 Task: Look for townhouses.
Action: Mouse moved to (766, 67)
Screenshot: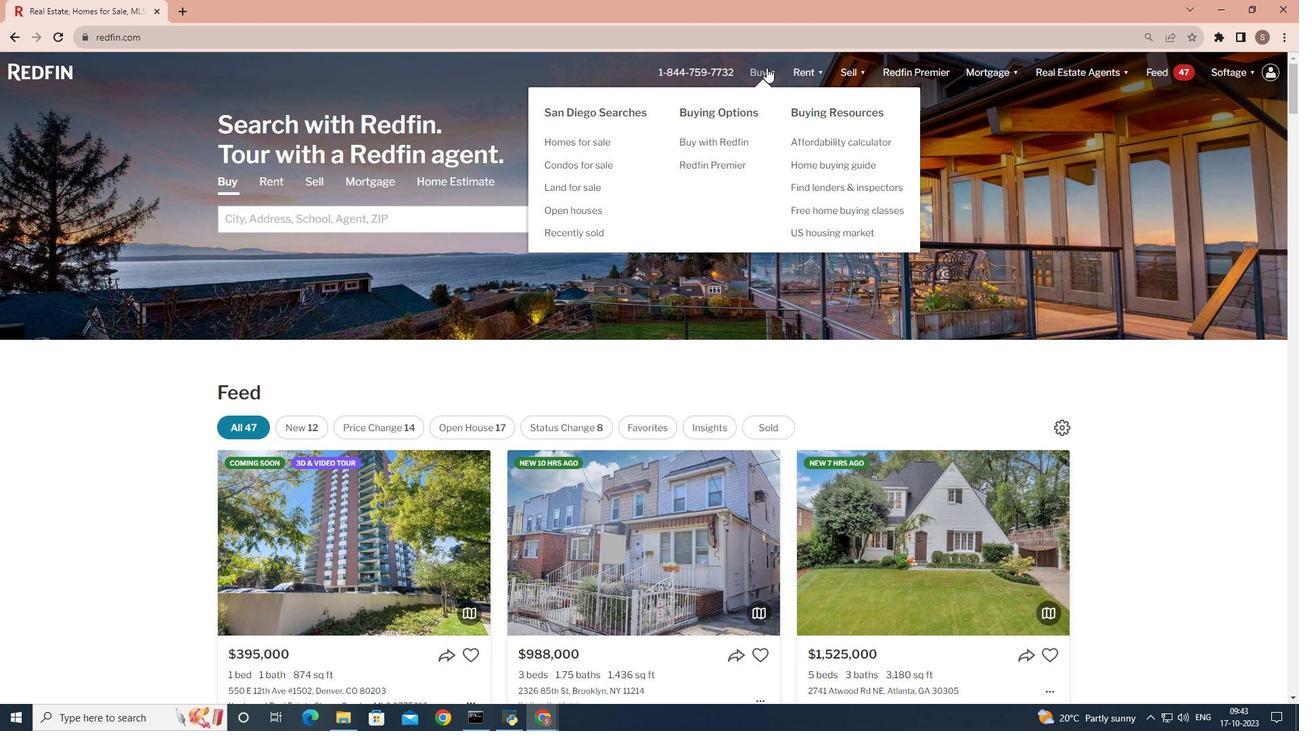 
Action: Mouse pressed left at (766, 67)
Screenshot: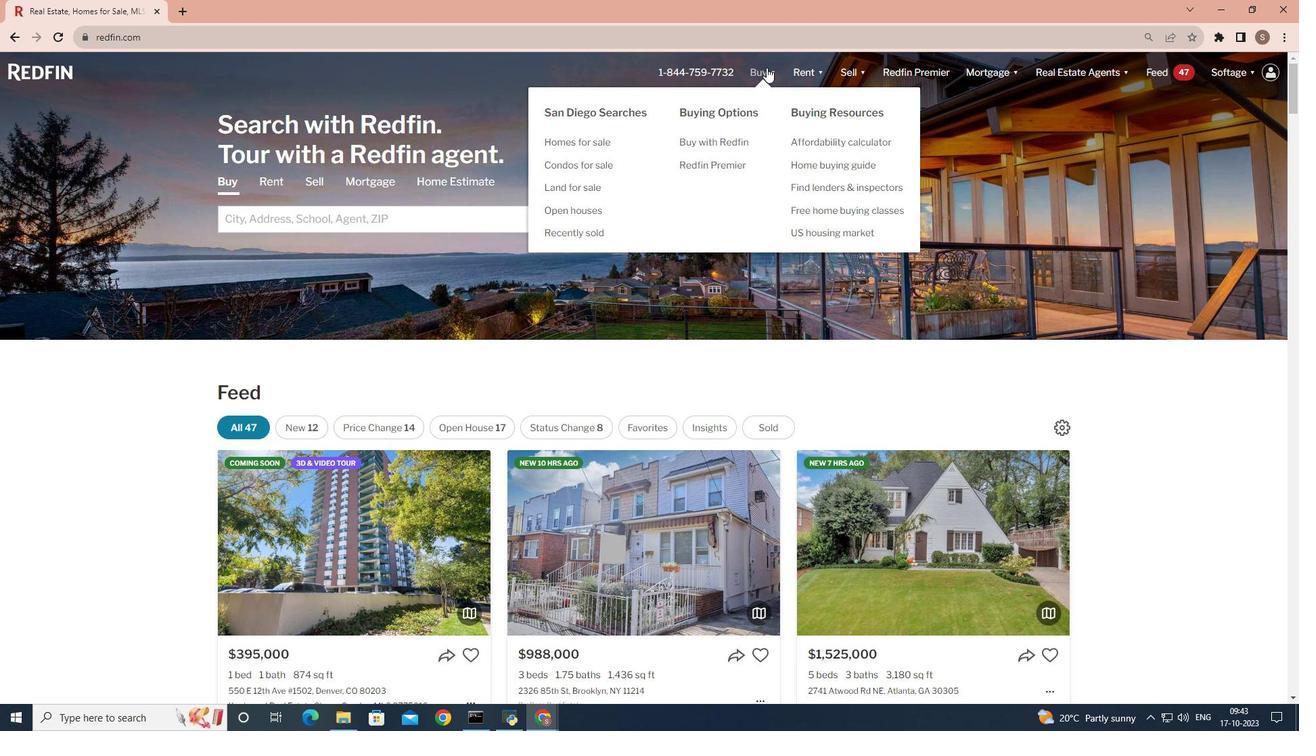 
Action: Mouse moved to (398, 277)
Screenshot: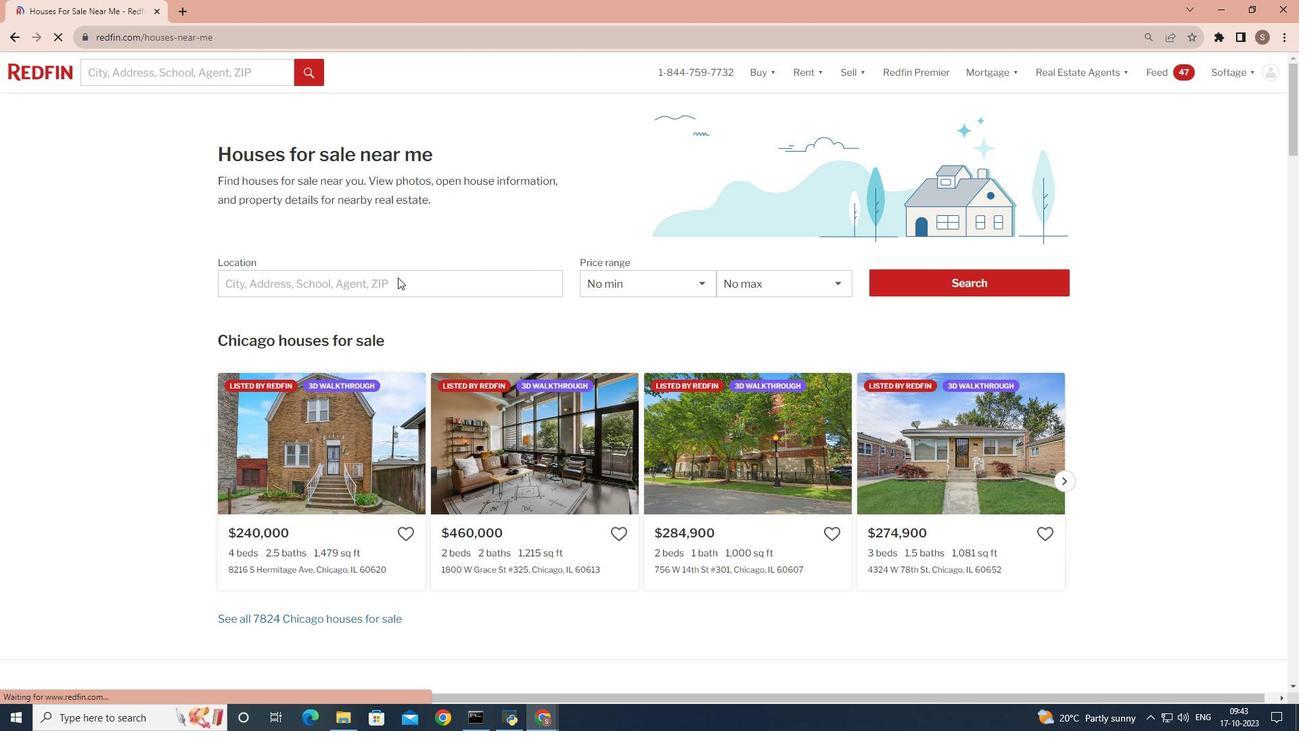 
Action: Mouse pressed left at (398, 277)
Screenshot: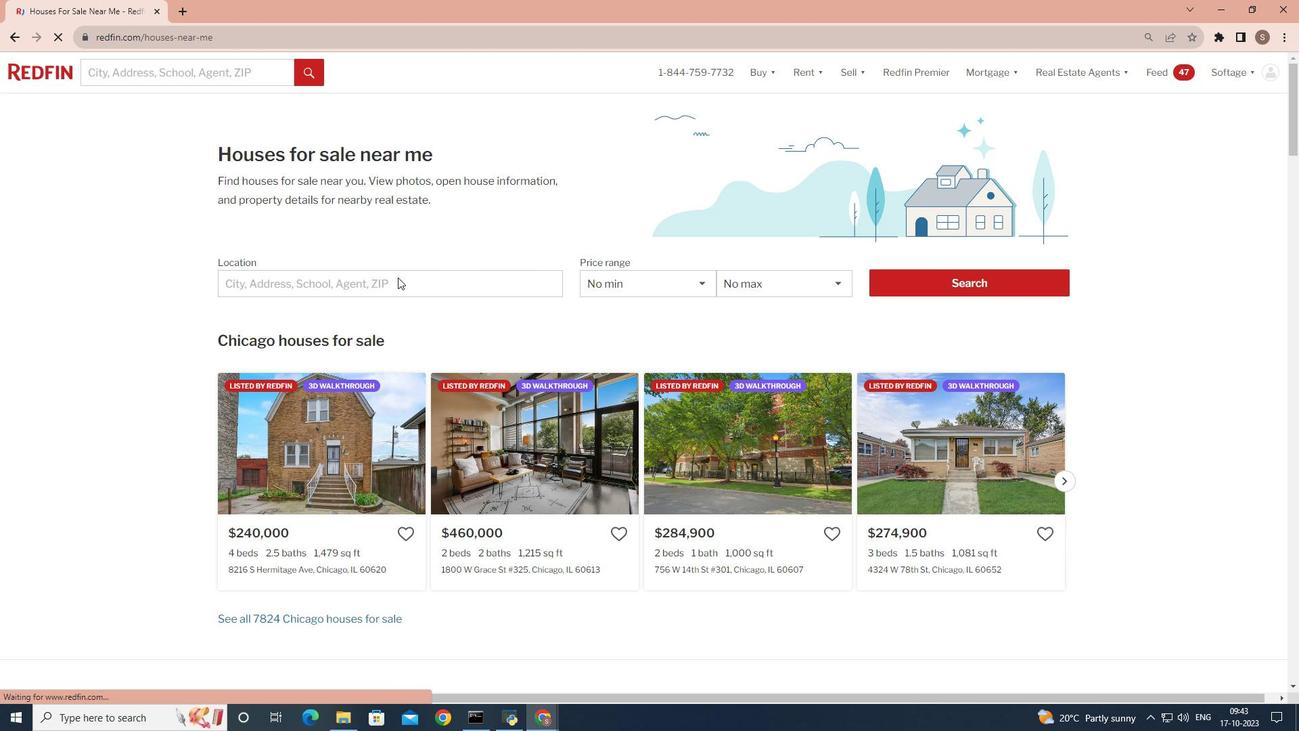 
Action: Mouse moved to (391, 280)
Screenshot: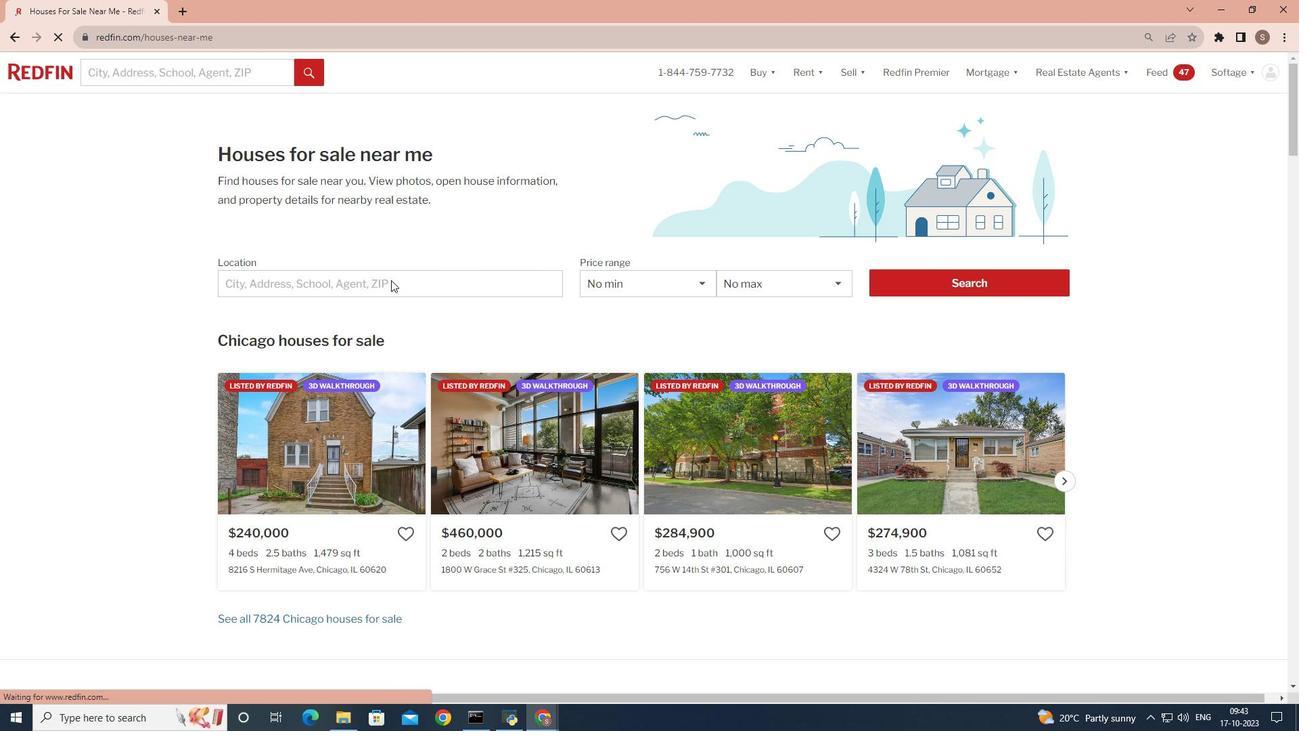 
Action: Mouse pressed left at (391, 280)
Screenshot: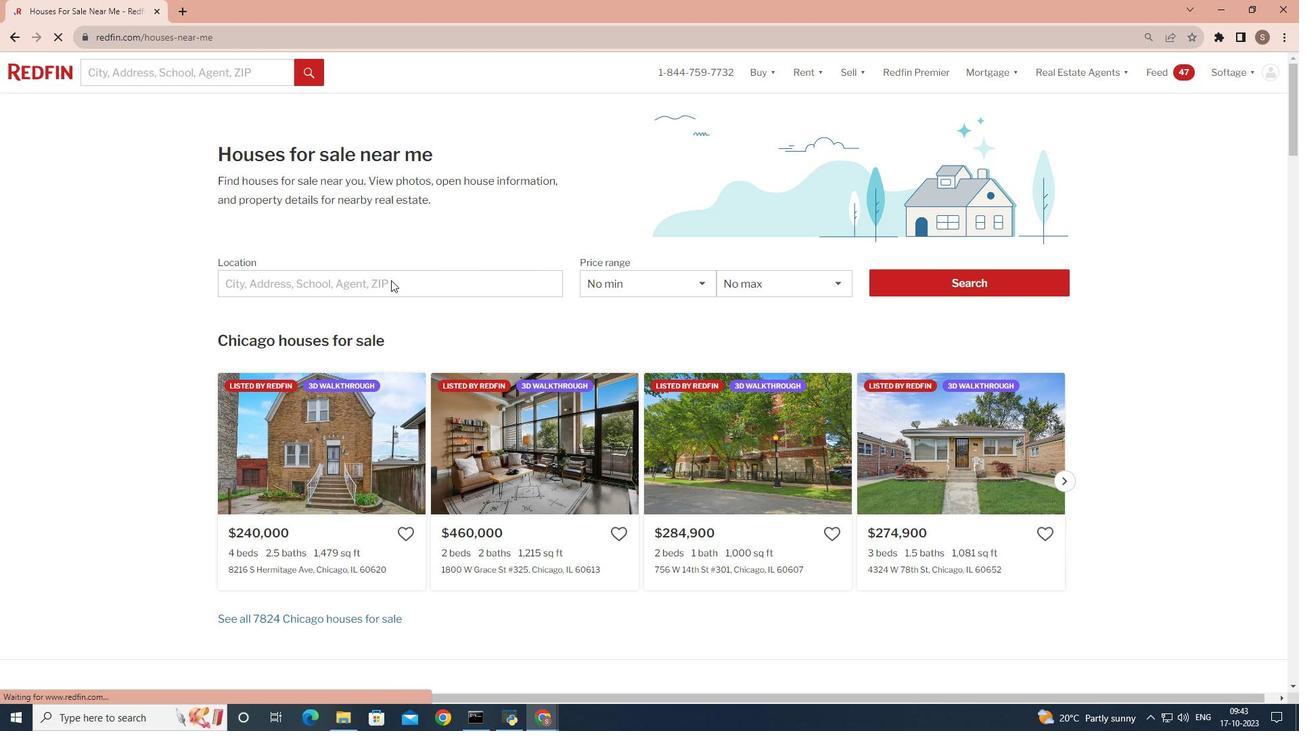 
Action: Mouse moved to (364, 289)
Screenshot: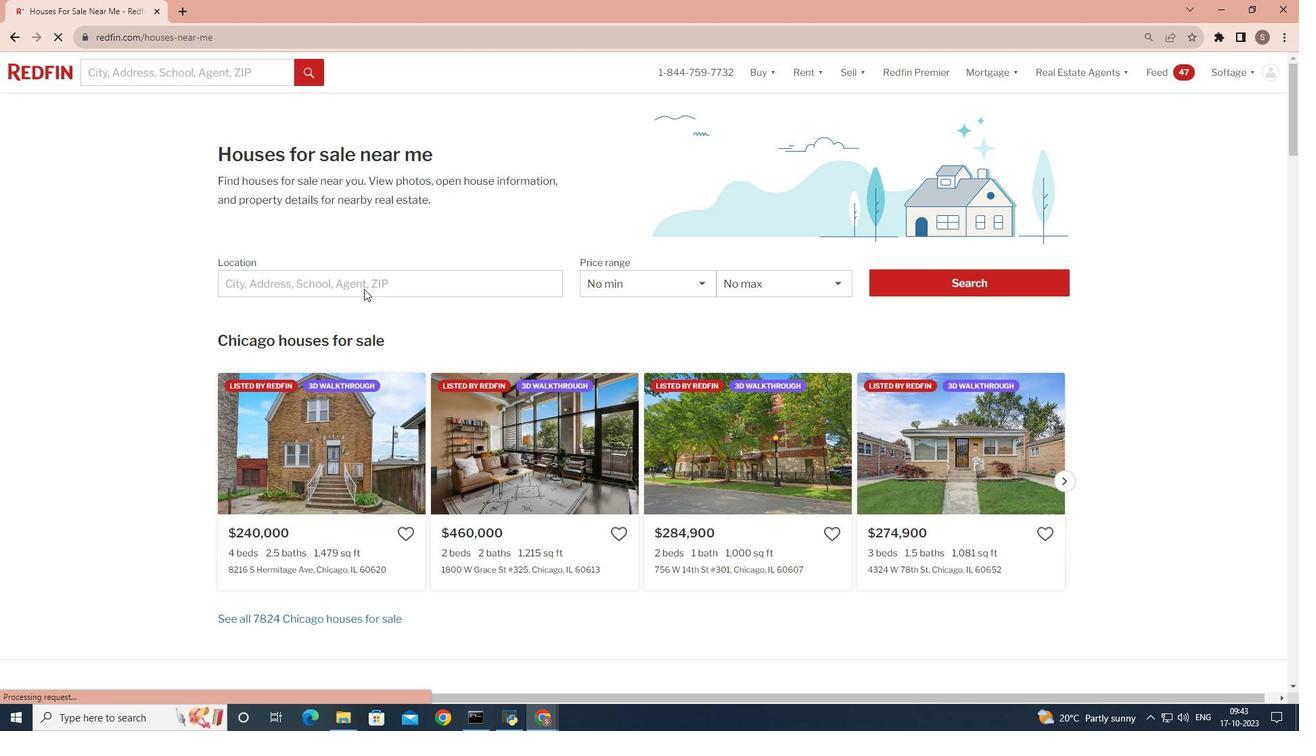 
Action: Mouse pressed left at (364, 289)
Screenshot: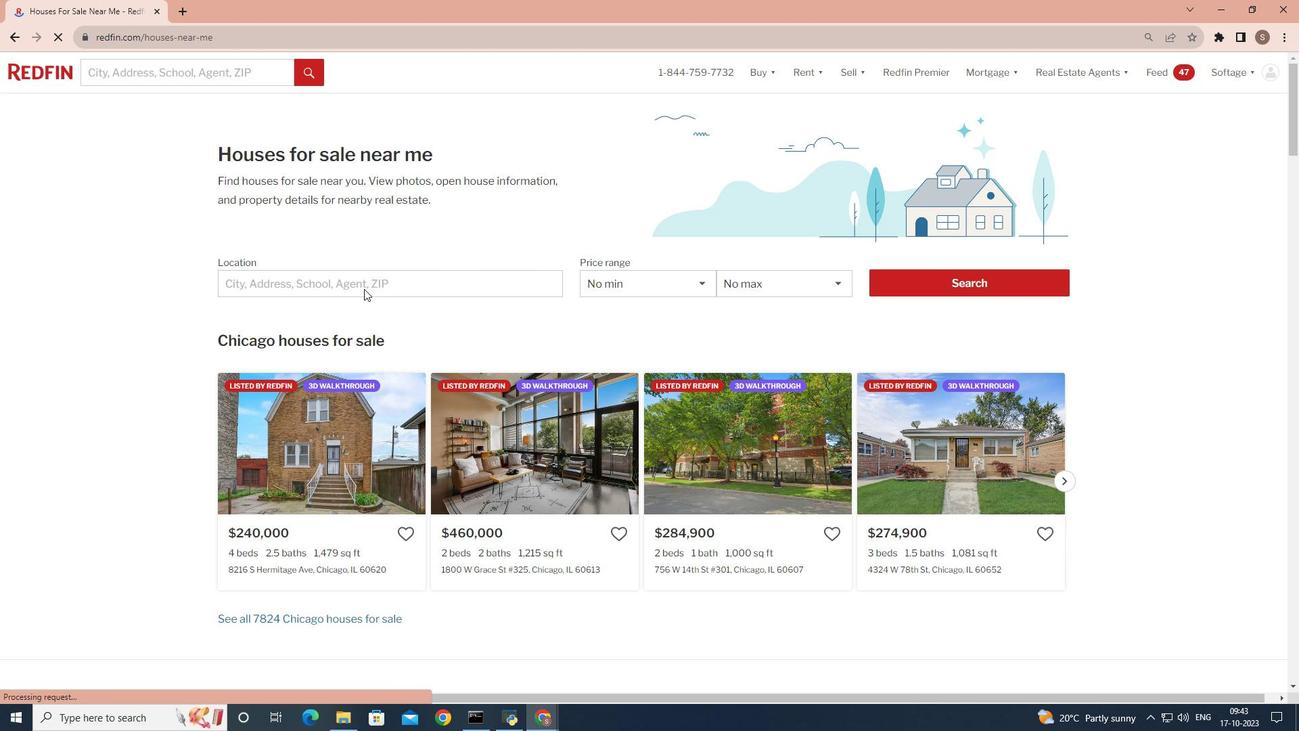 
Action: Mouse moved to (341, 286)
Screenshot: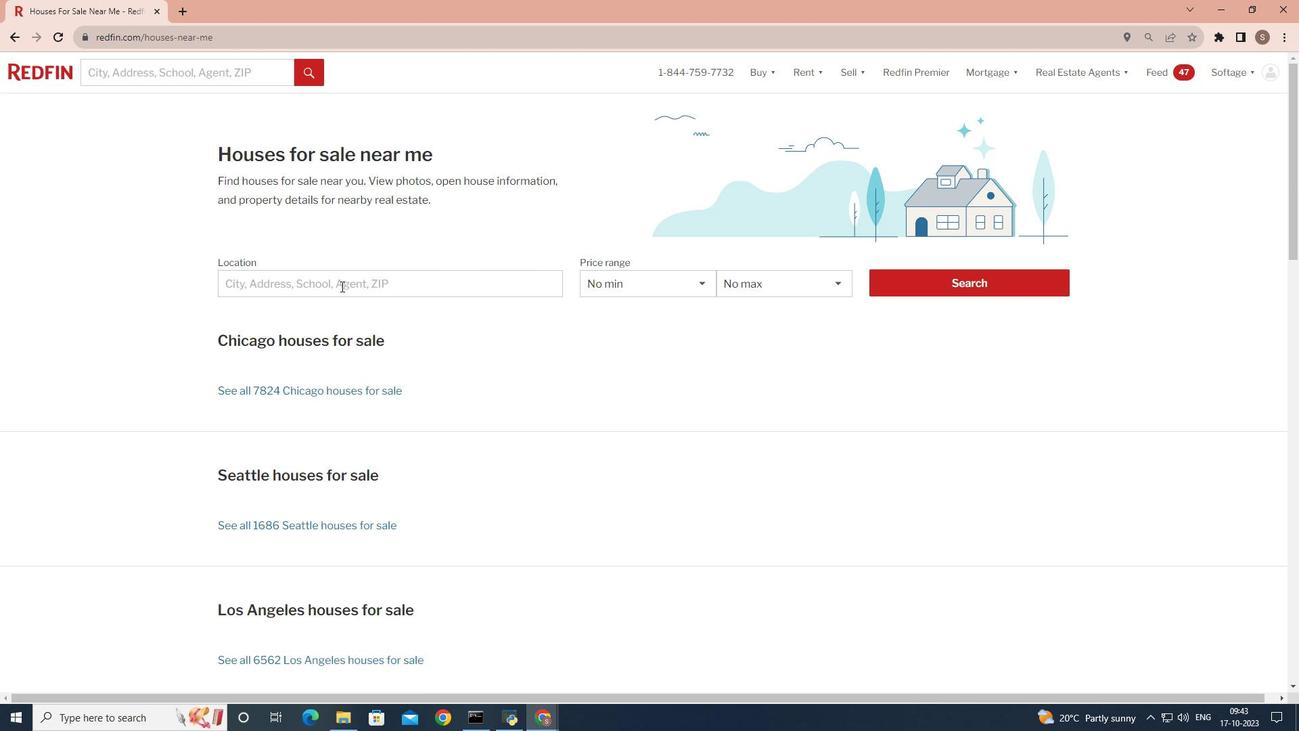 
Action: Mouse pressed left at (341, 286)
Screenshot: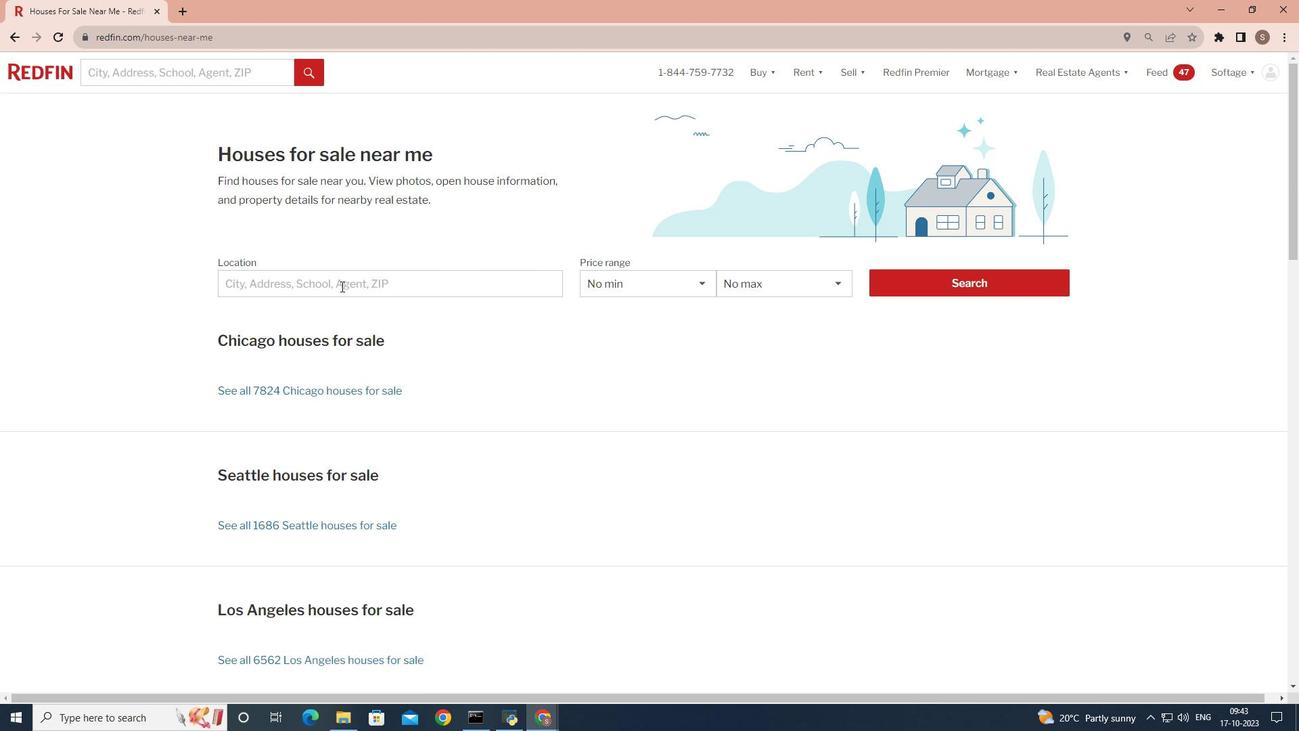 
Action: Key pressed <Key.shift>San<Key.space><Key.shift>Diego
Screenshot: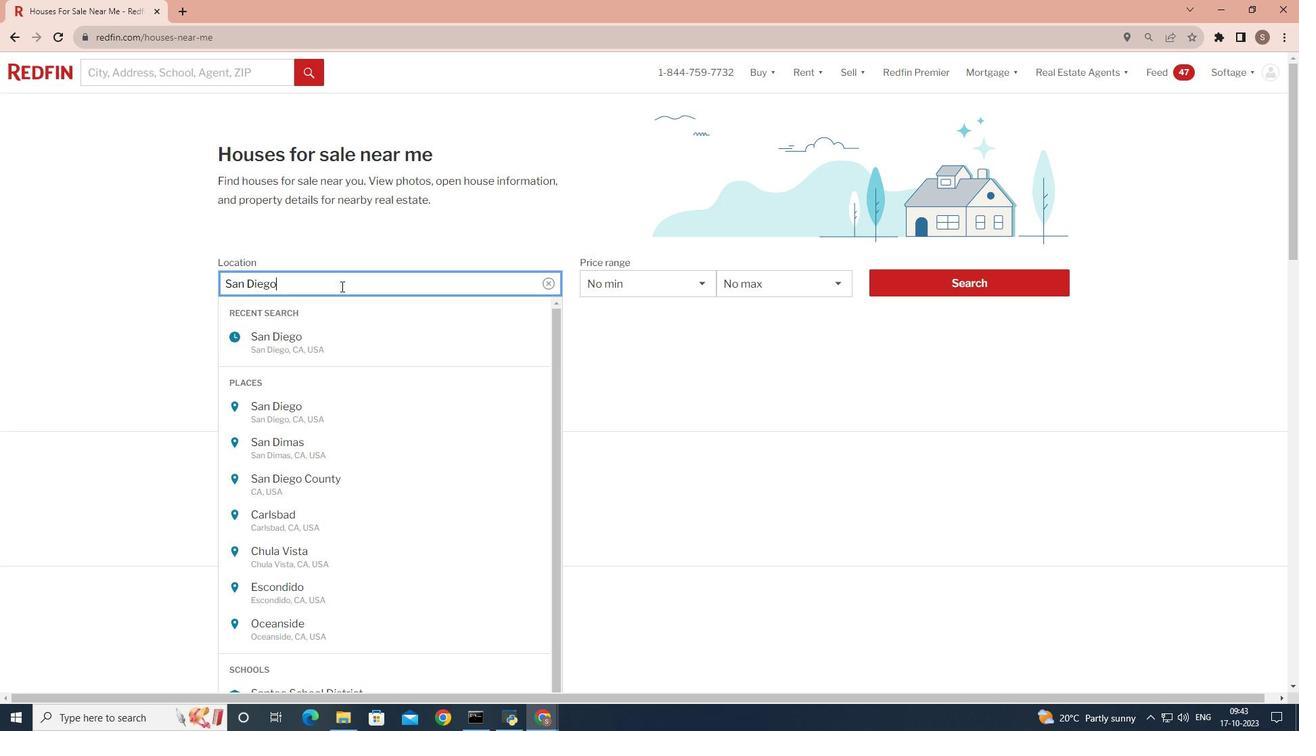 
Action: Mouse moved to (903, 278)
Screenshot: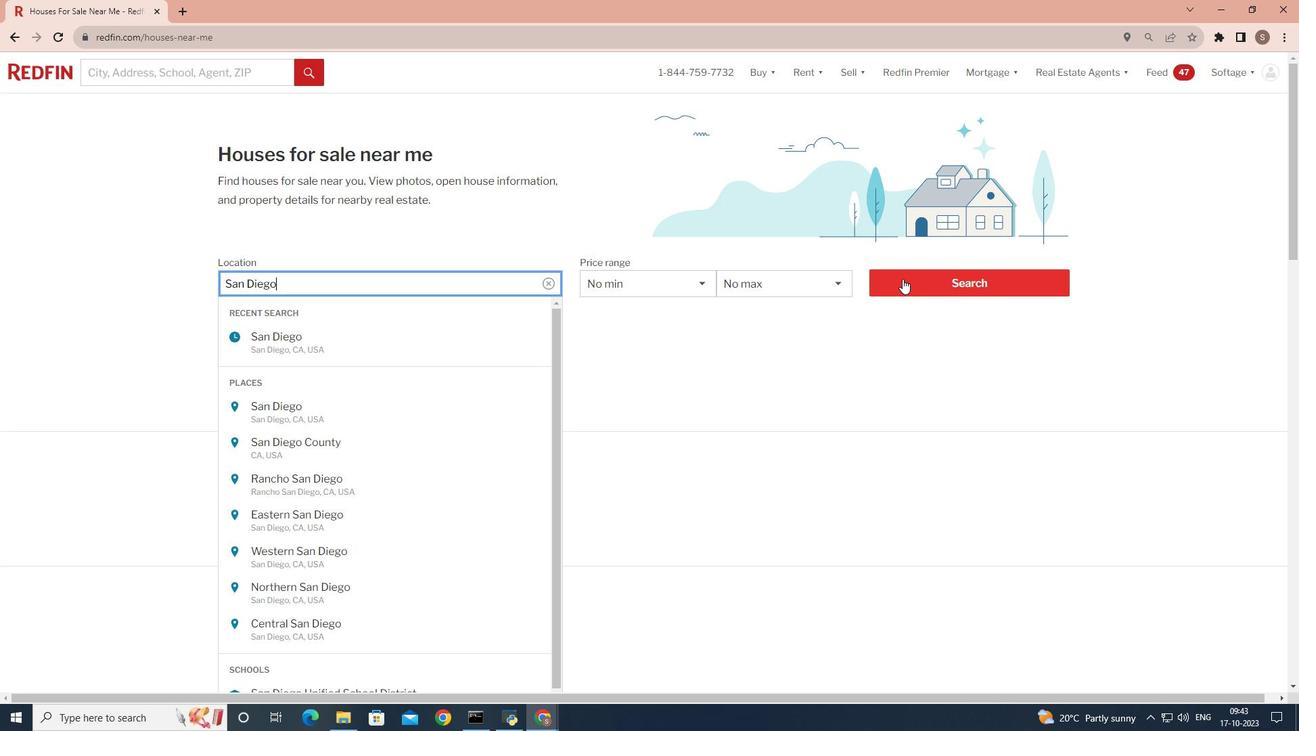 
Action: Mouse pressed left at (903, 278)
Screenshot: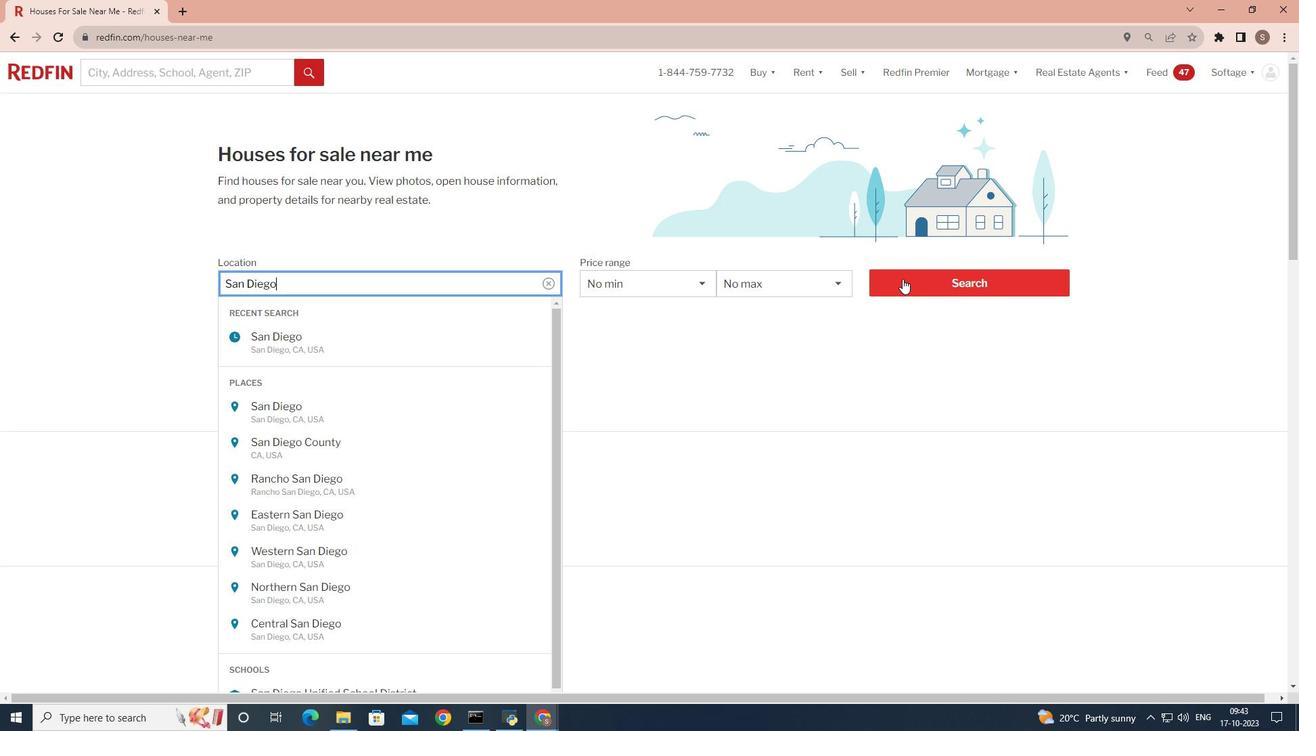 
Action: Mouse moved to (905, 280)
Screenshot: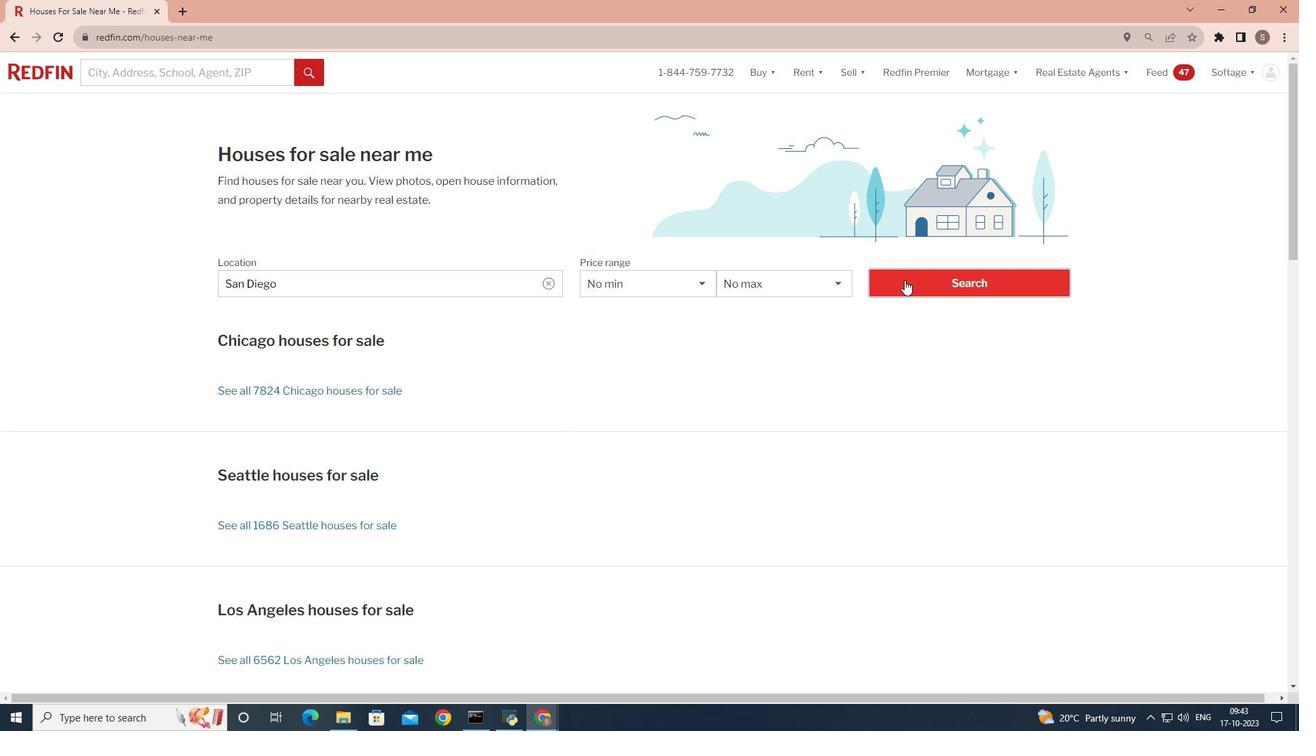 
Action: Mouse pressed left at (905, 280)
Screenshot: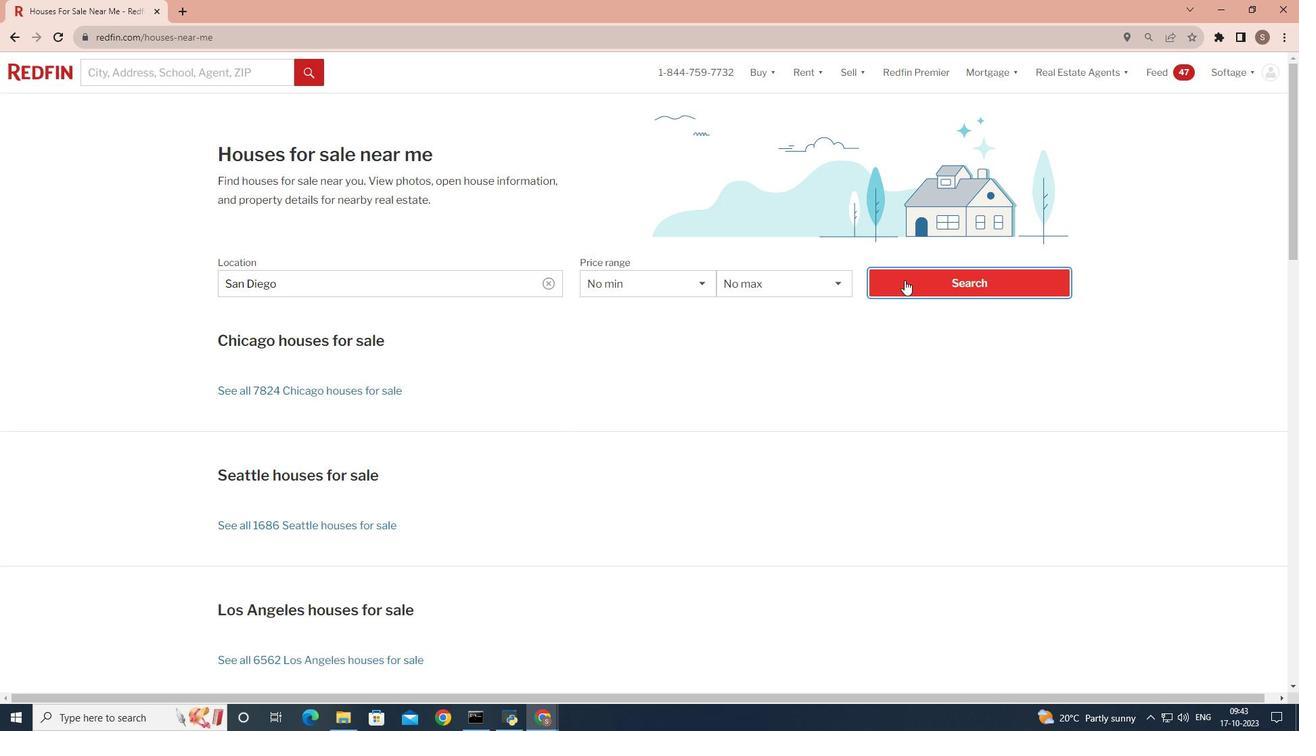 
Action: Mouse moved to (1152, 155)
Screenshot: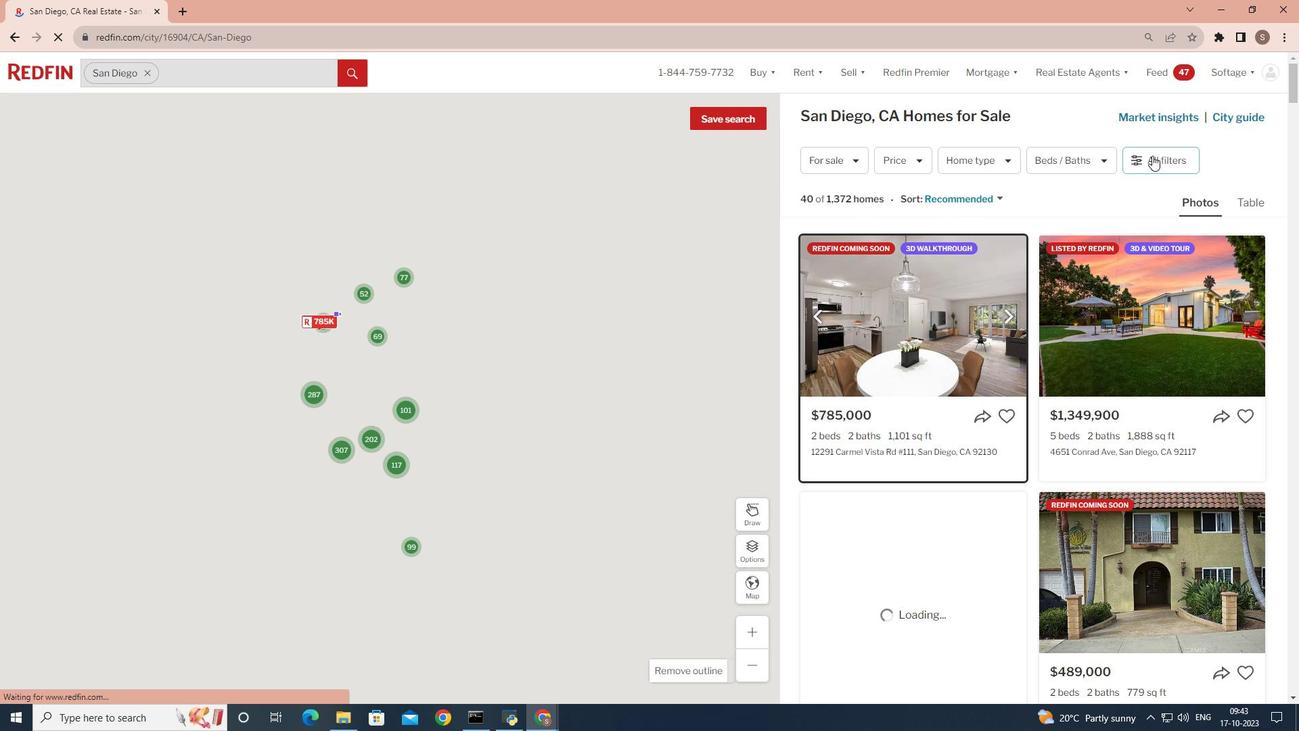 
Action: Mouse pressed left at (1152, 155)
Screenshot: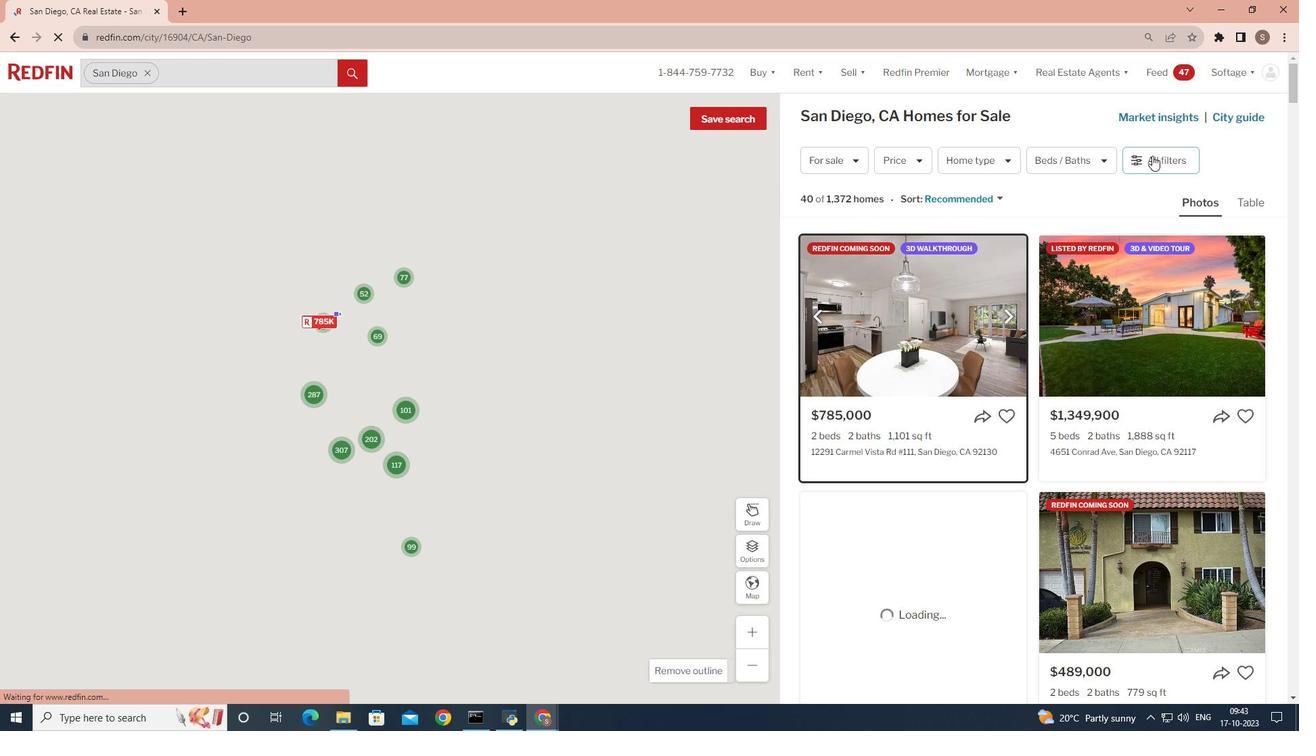
Action: Mouse pressed left at (1152, 155)
Screenshot: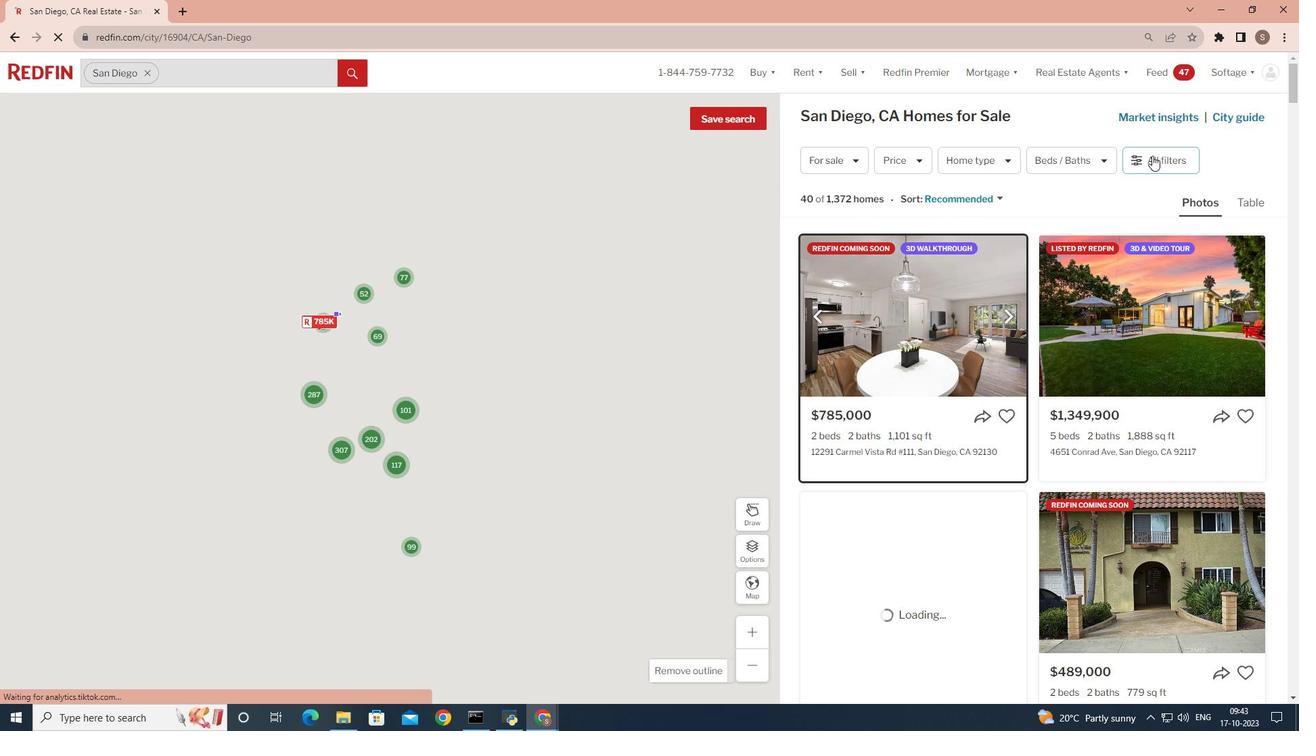 
Action: Mouse moved to (1153, 155)
Screenshot: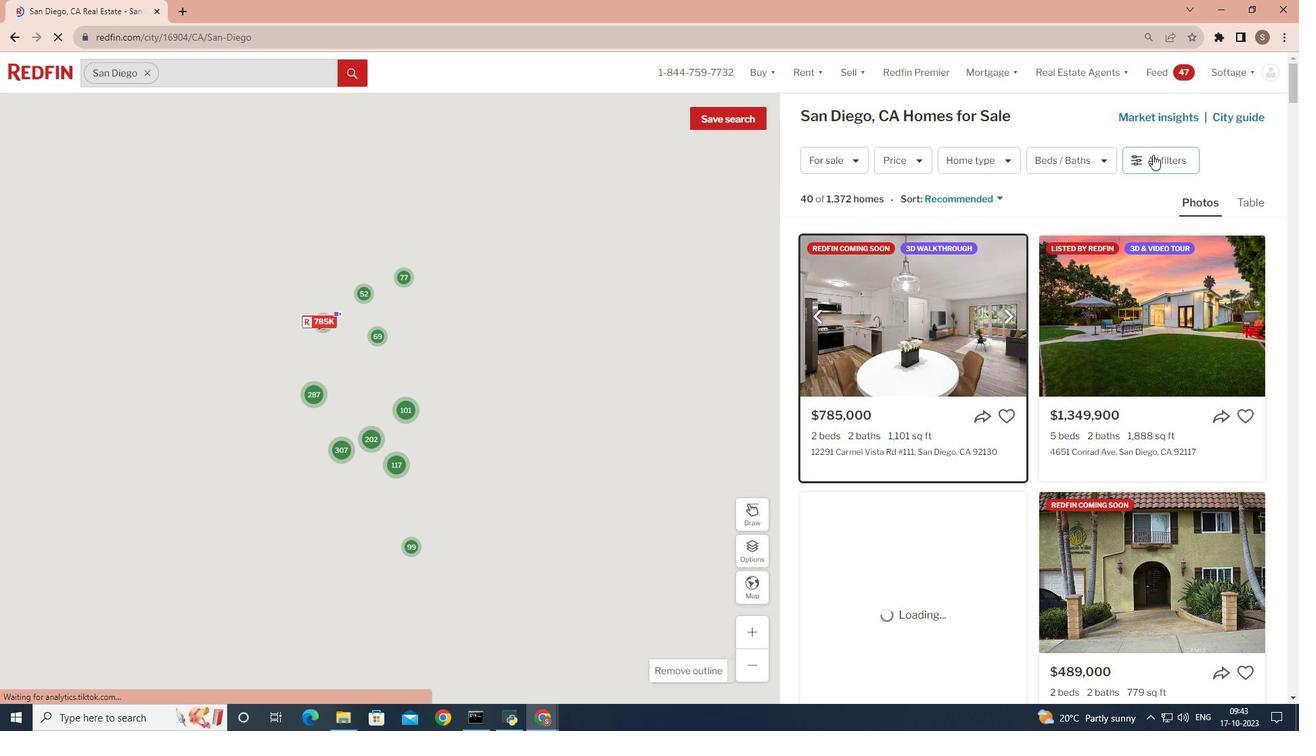 
Action: Mouse pressed left at (1153, 155)
Screenshot: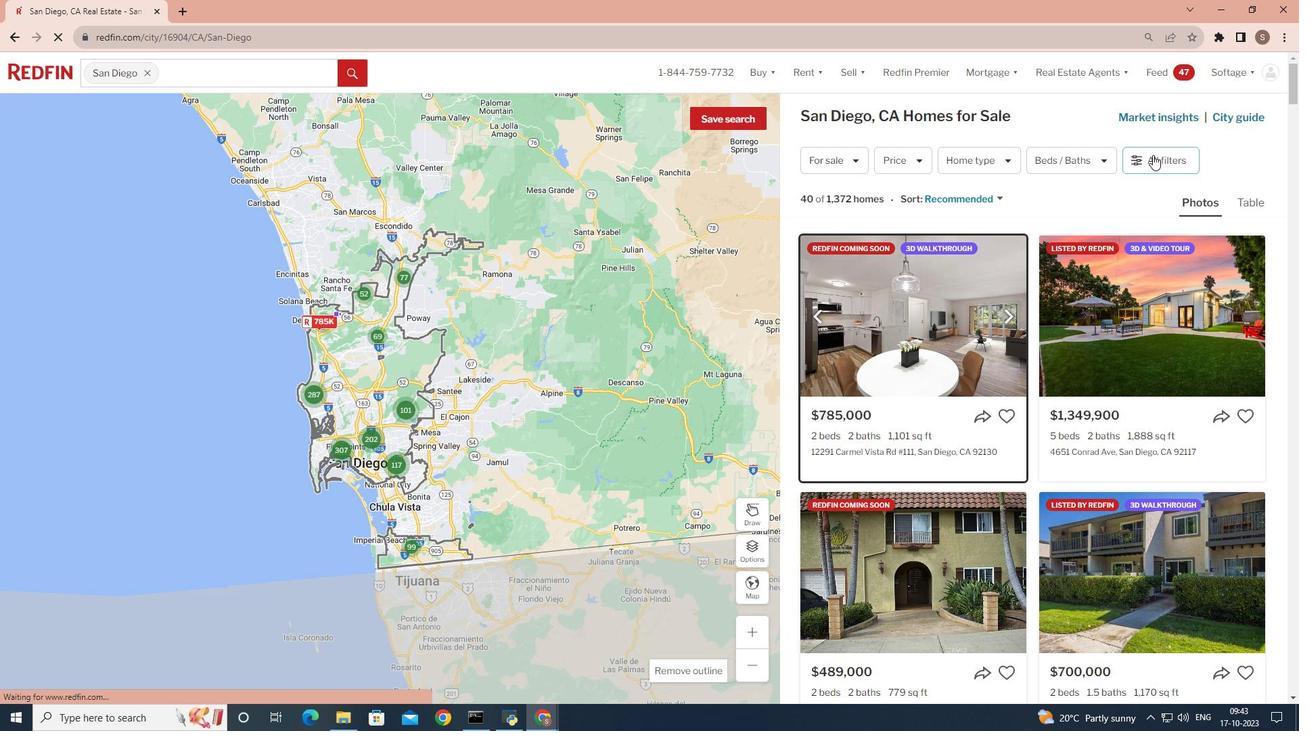 
Action: Mouse moved to (1035, 584)
Screenshot: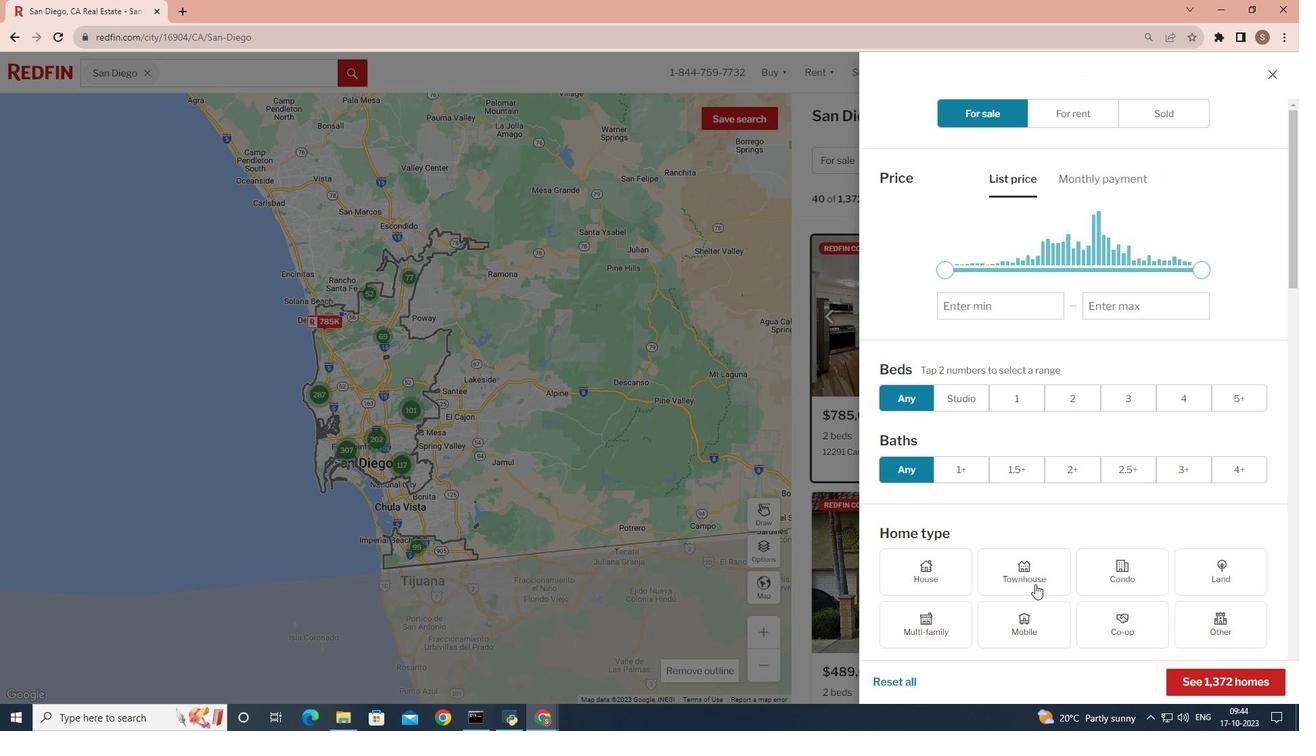 
Action: Mouse pressed left at (1035, 584)
Screenshot: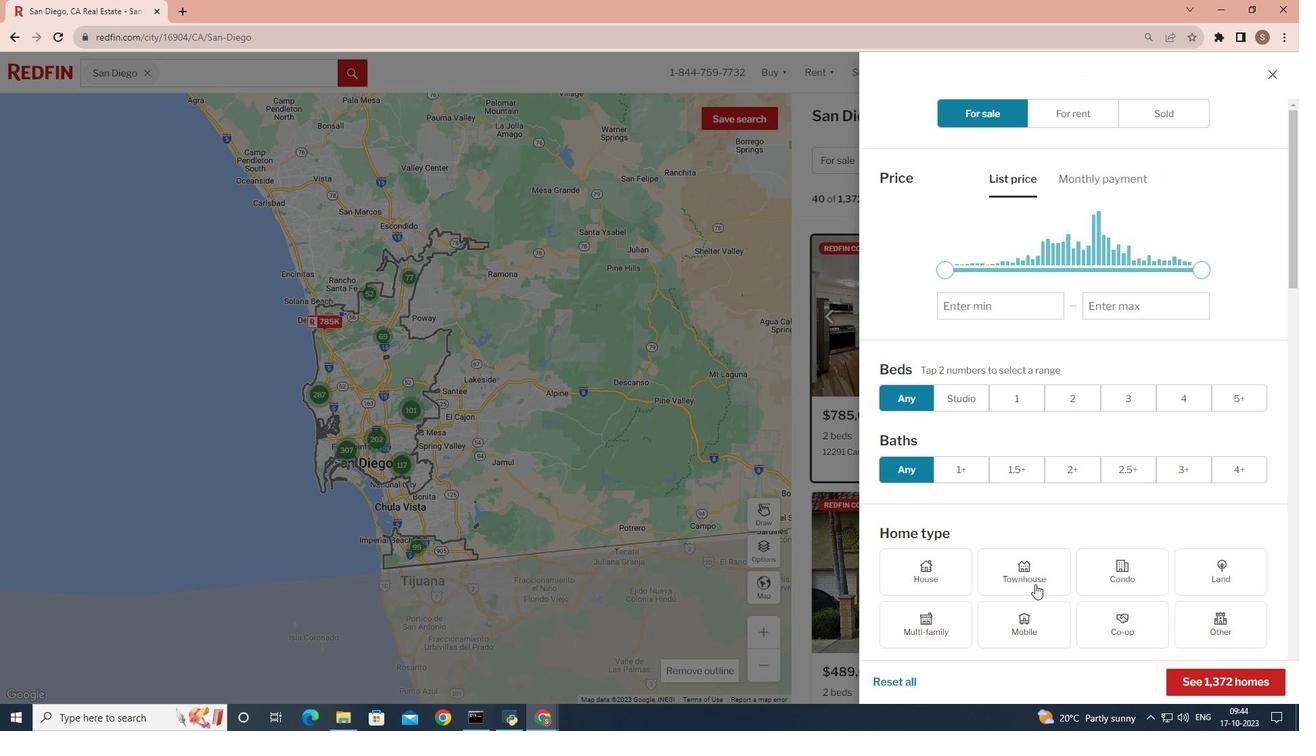 
Action: Mouse moved to (1186, 678)
Screenshot: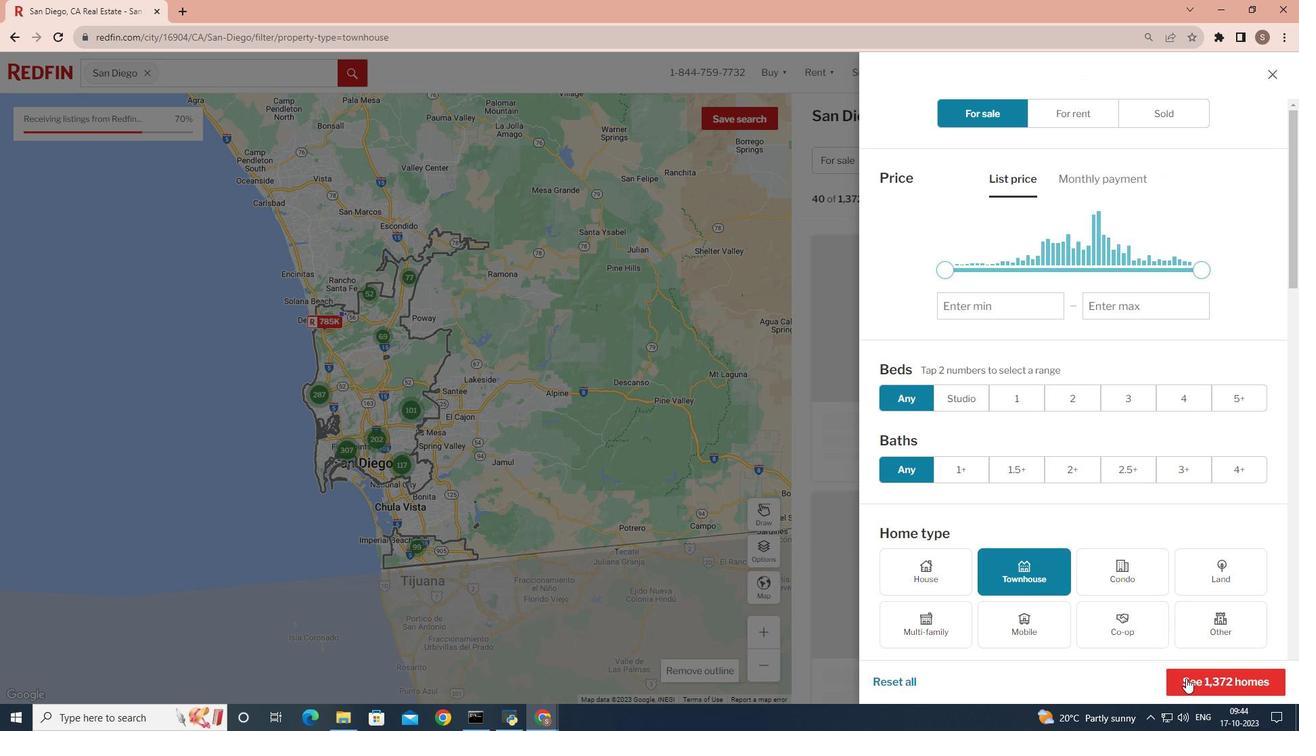 
Action: Mouse pressed left at (1186, 678)
Screenshot: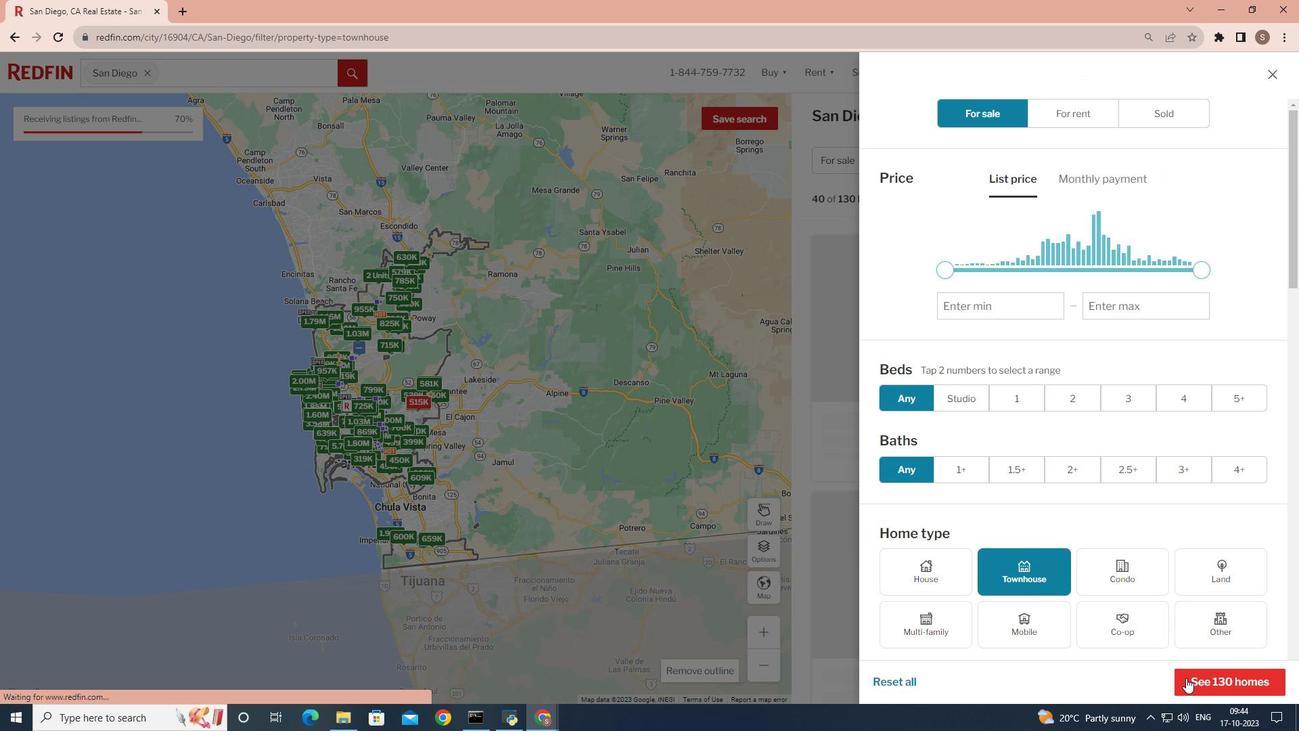 
Action: Mouse moved to (1194, 676)
Screenshot: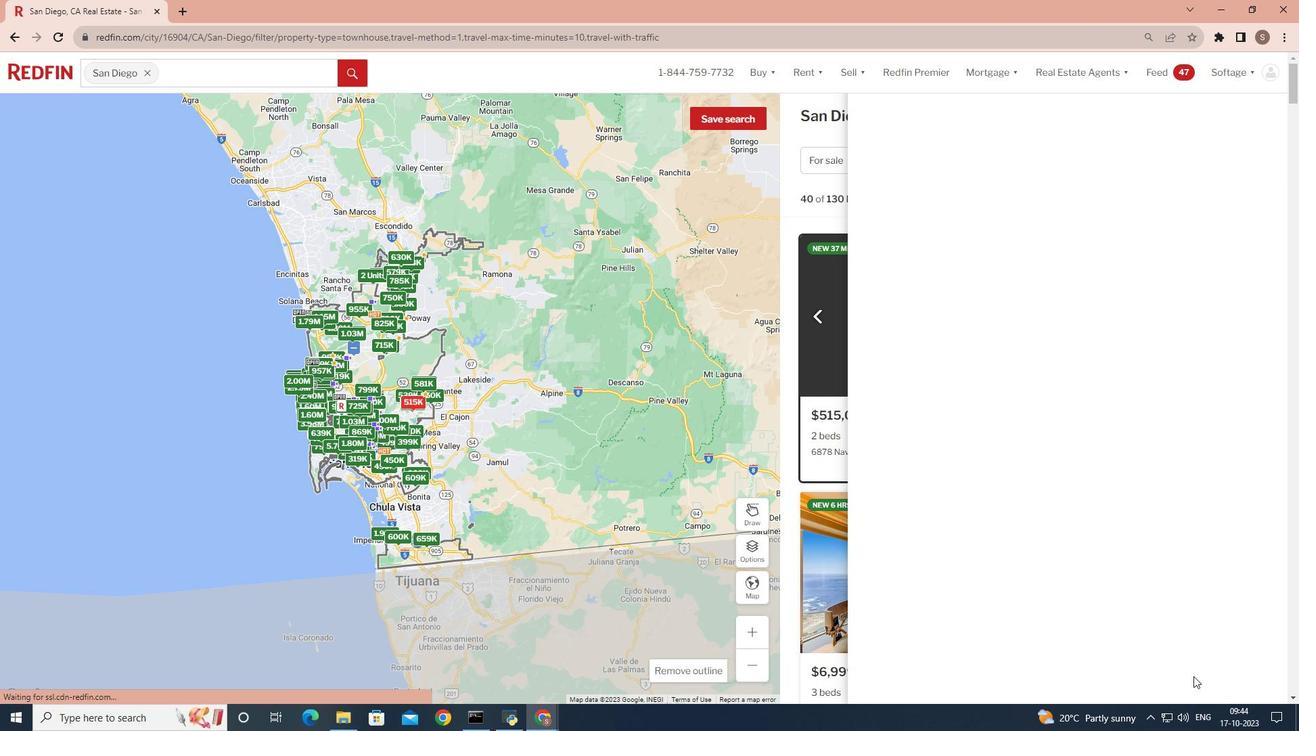 
